 Task: Add a field from the Popular template Effort Level with name VitalityTech.
Action: Mouse moved to (17, 59)
Screenshot: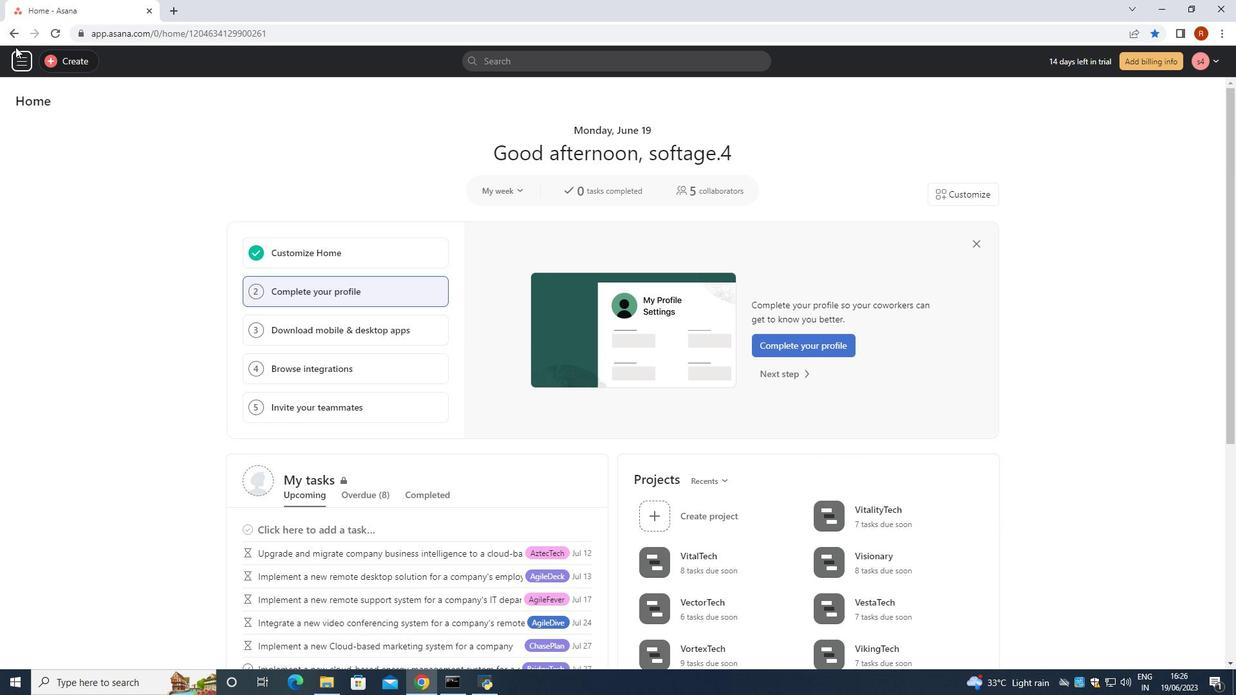 
Action: Mouse pressed left at (17, 59)
Screenshot: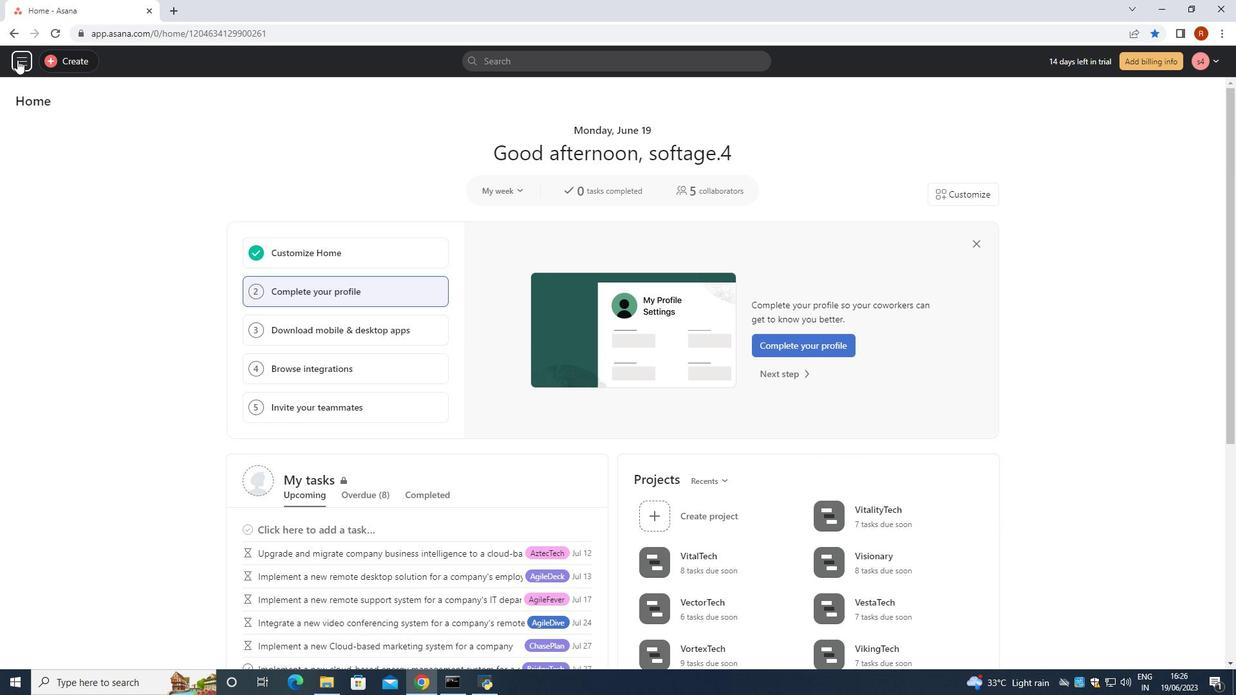 
Action: Mouse moved to (63, 370)
Screenshot: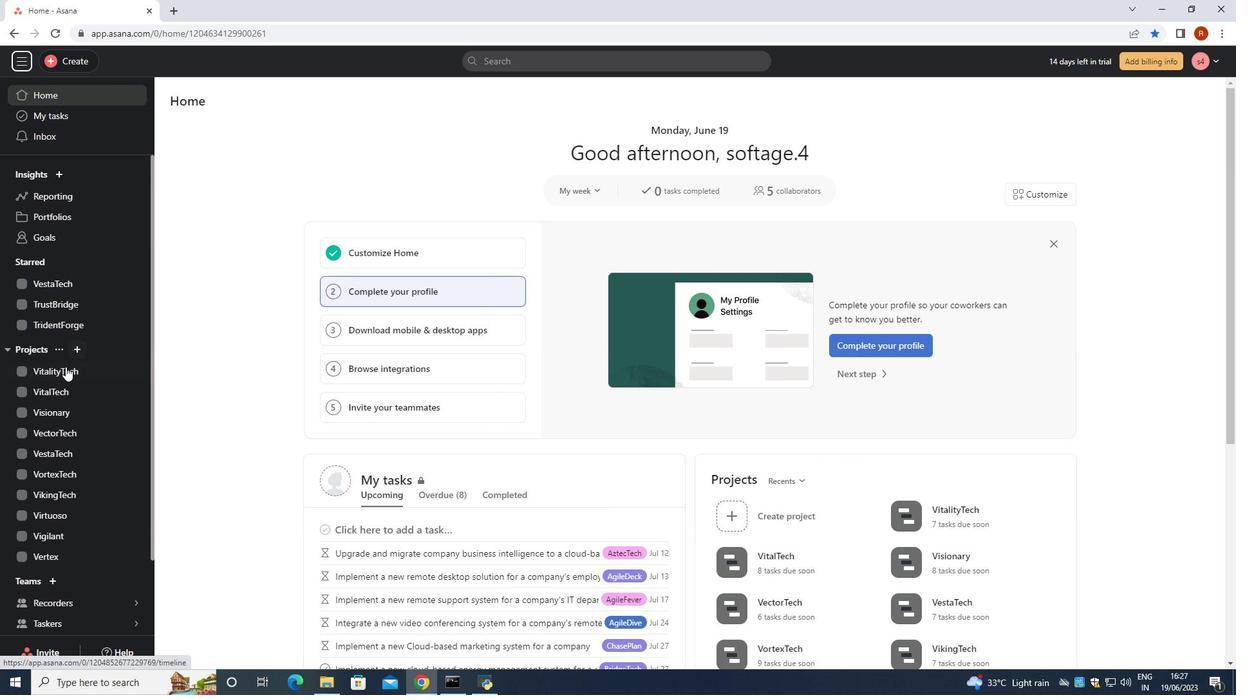 
Action: Mouse pressed left at (63, 370)
Screenshot: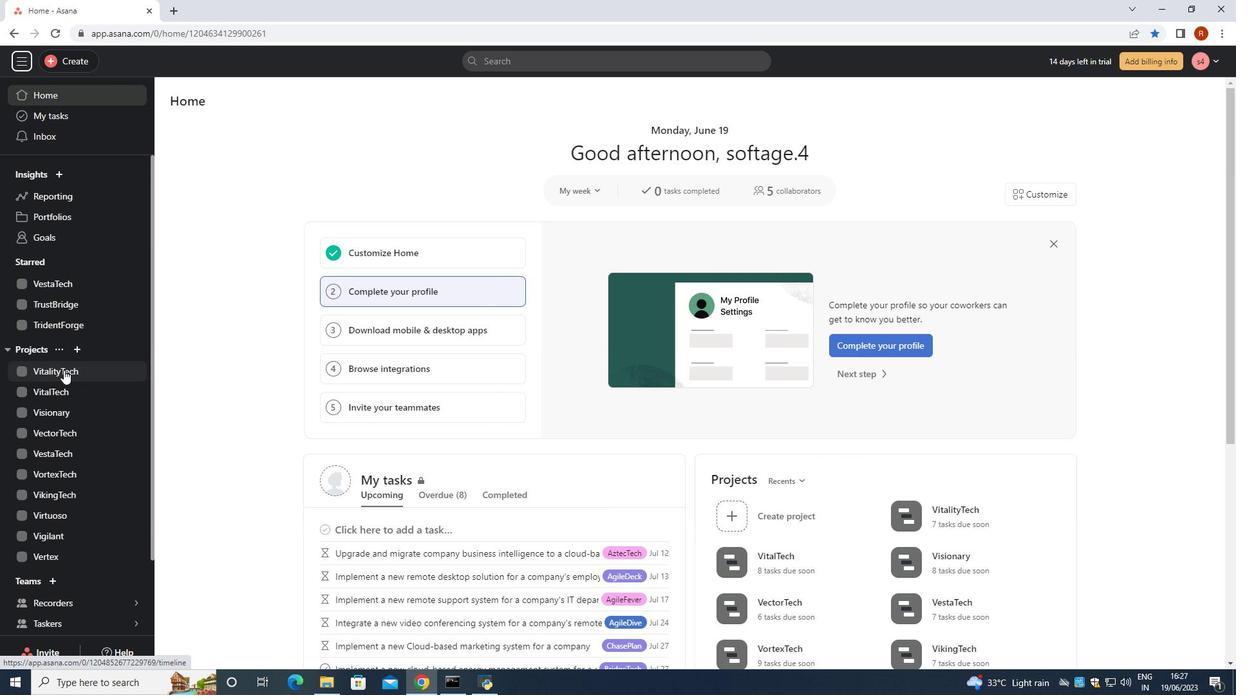 
Action: Mouse moved to (231, 131)
Screenshot: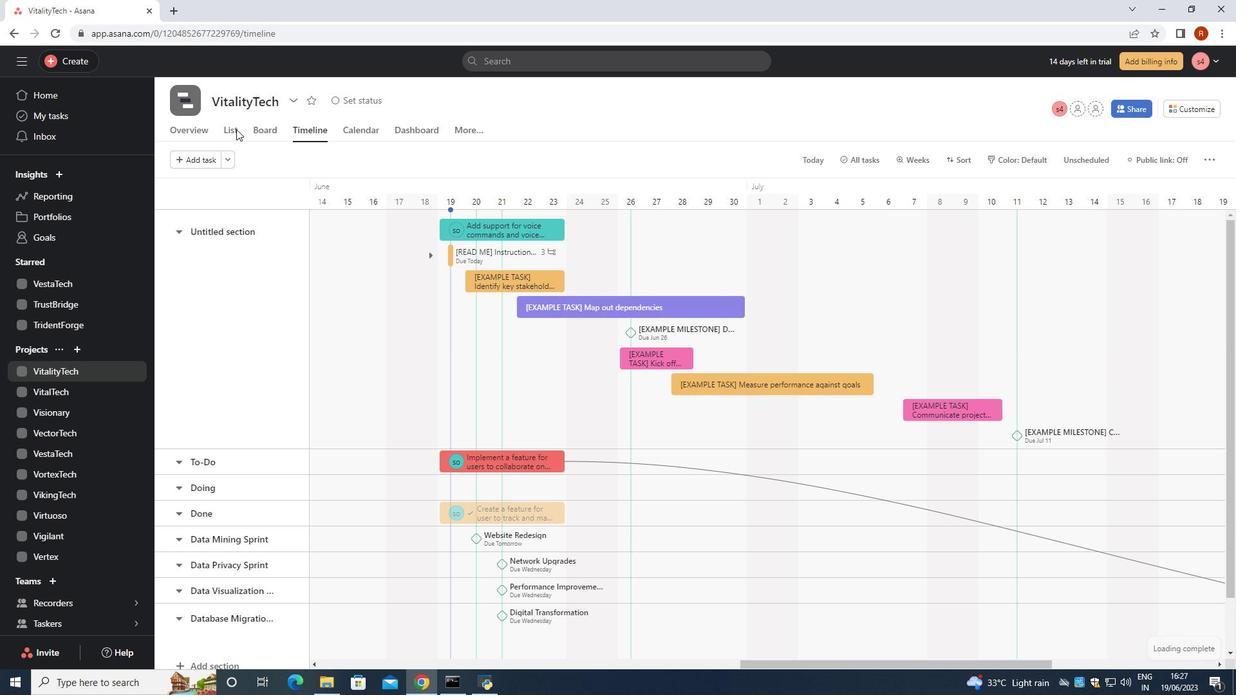 
Action: Mouse pressed left at (231, 131)
Screenshot: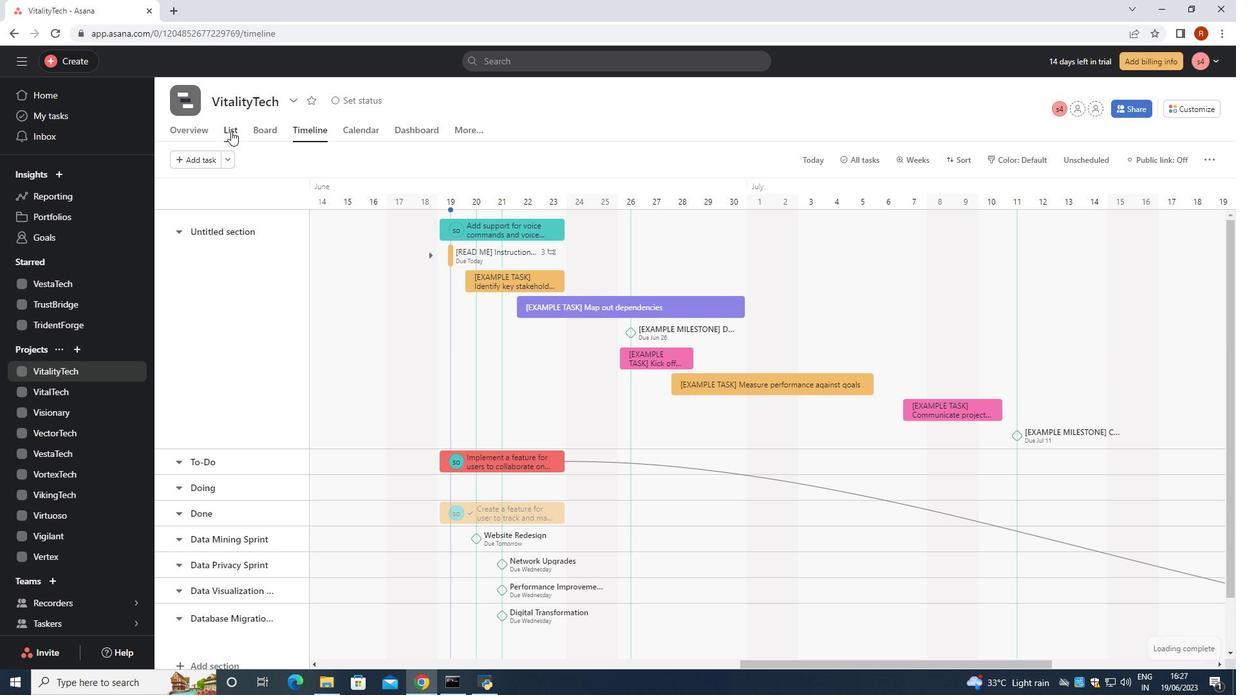 
Action: Mouse moved to (965, 192)
Screenshot: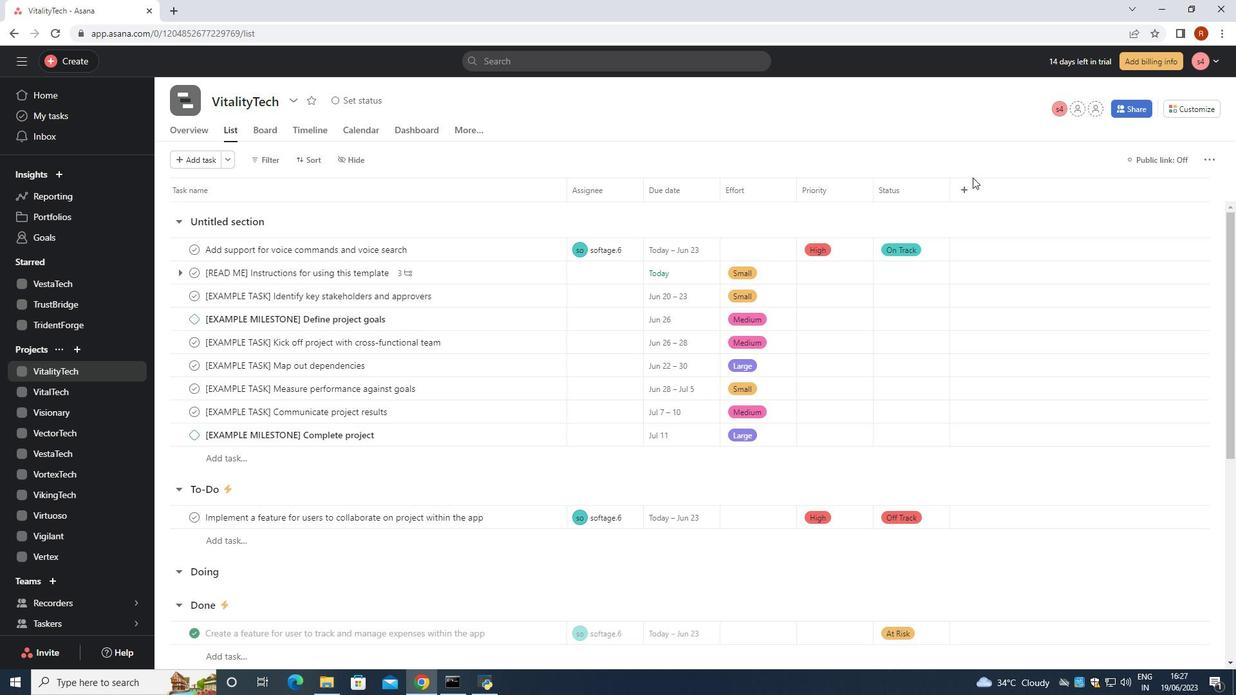 
Action: Mouse pressed left at (965, 192)
Screenshot: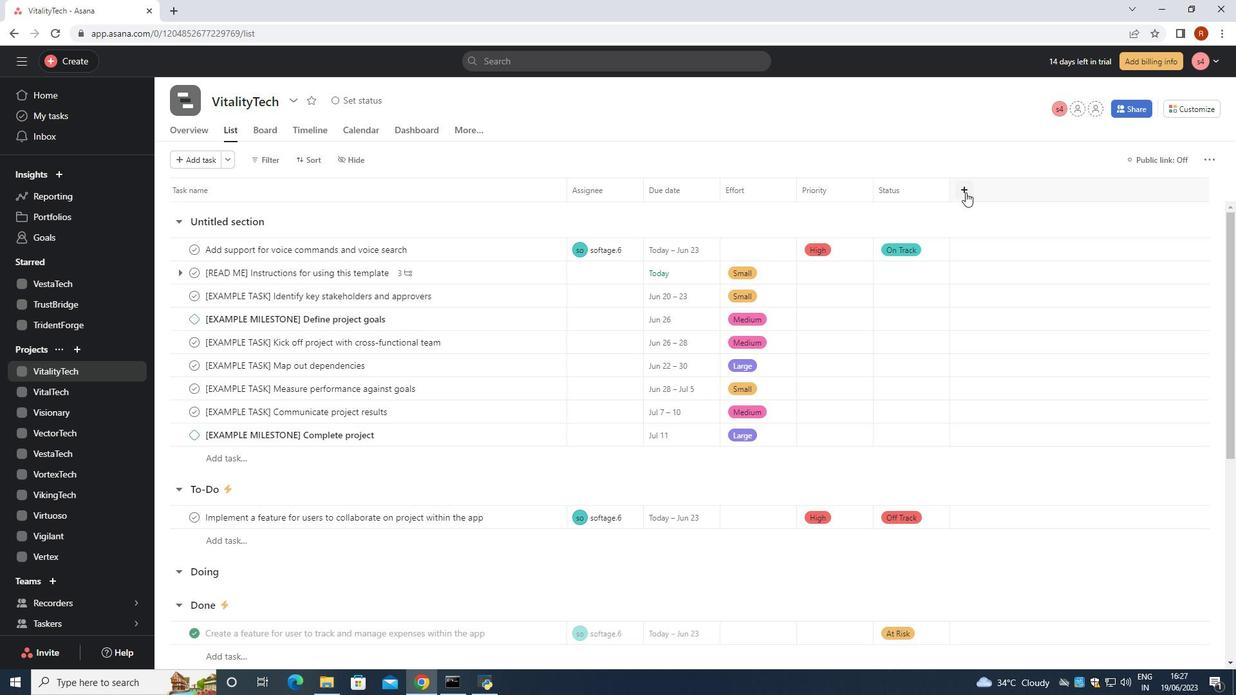
Action: Mouse moved to (990, 262)
Screenshot: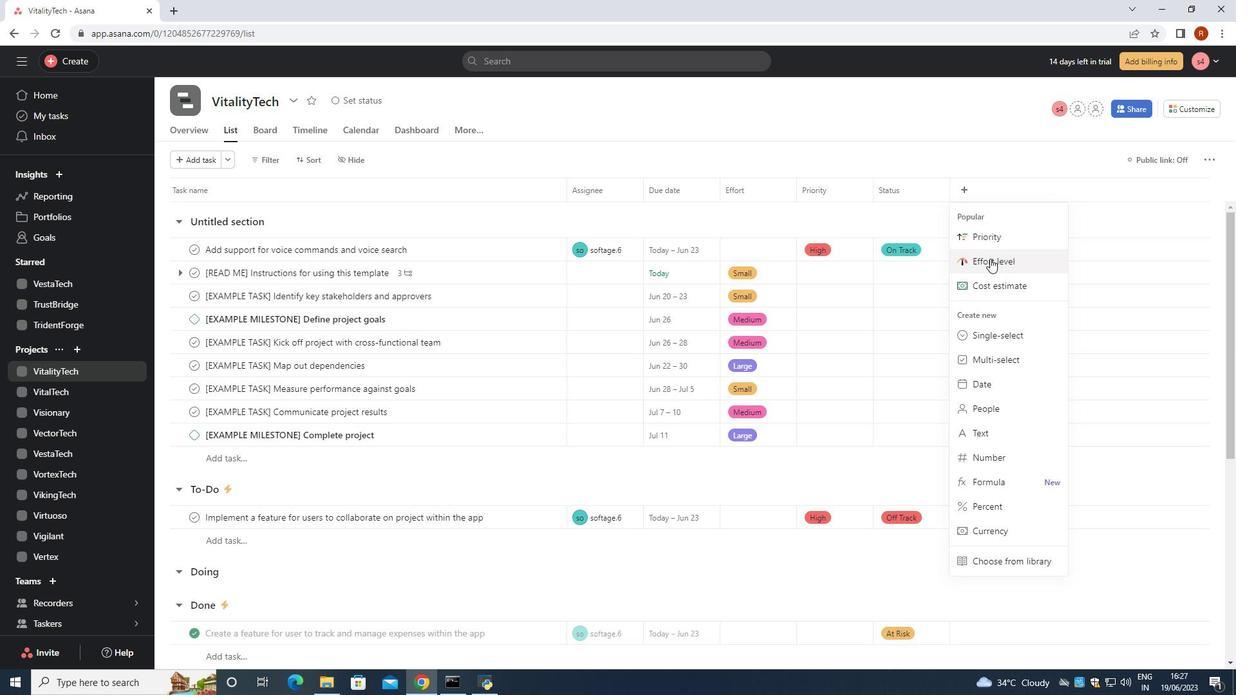 
Action: Mouse pressed left at (990, 262)
Screenshot: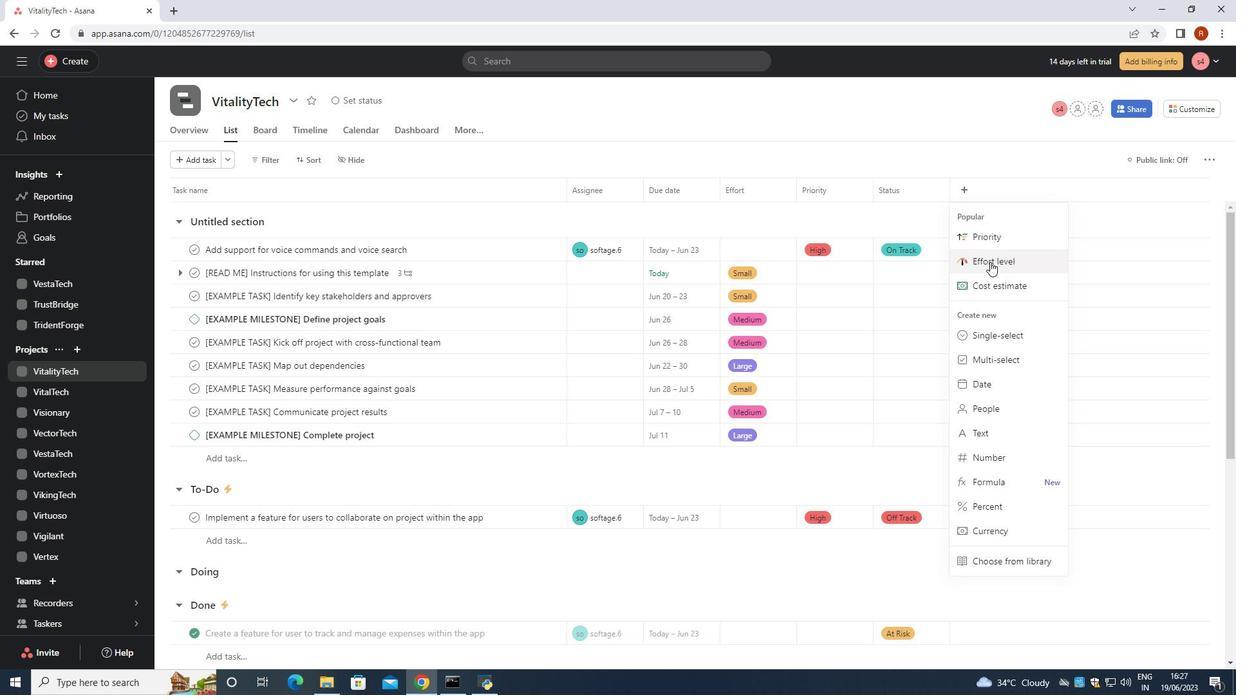 
Action: Mouse moved to (990, 263)
Screenshot: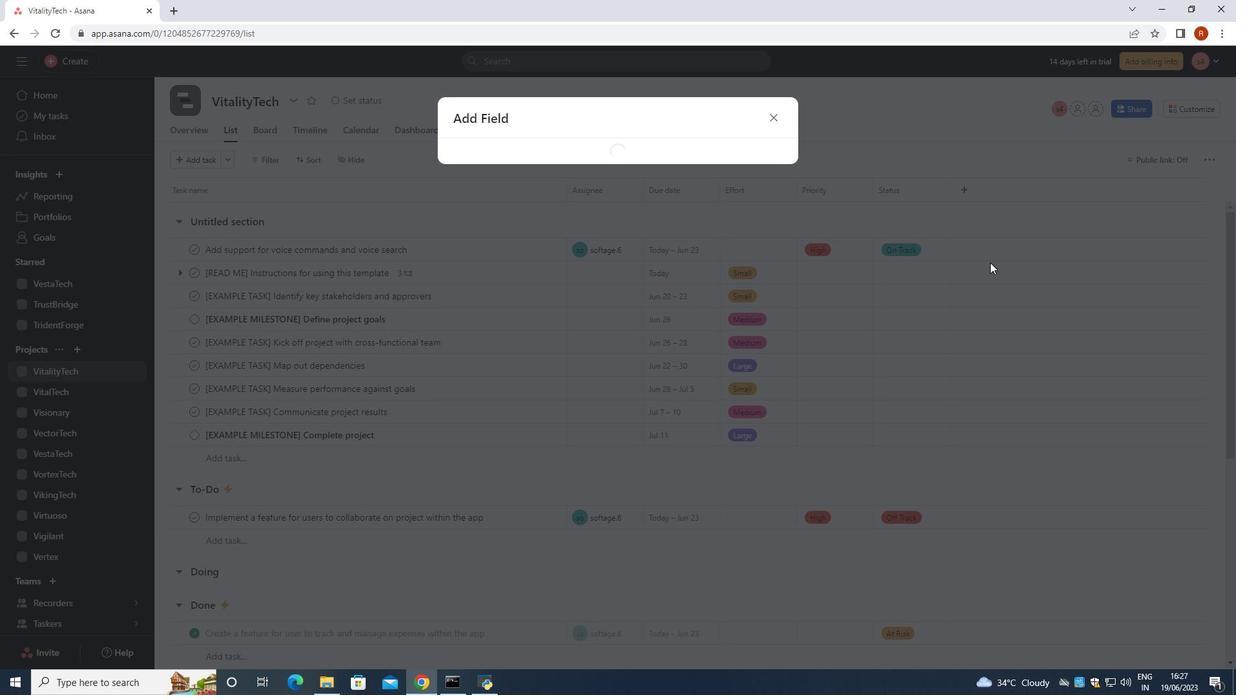 
Action: Key pressed <Key.backspace><Key.backspace><Key.backspace><Key.backspace><Key.backspace><Key.backspace><Key.backspace><Key.backspace><Key.backspace><Key.backspace><Key.backspace><Key.backspace><Key.backspace><Key.shift>Vit
Screenshot: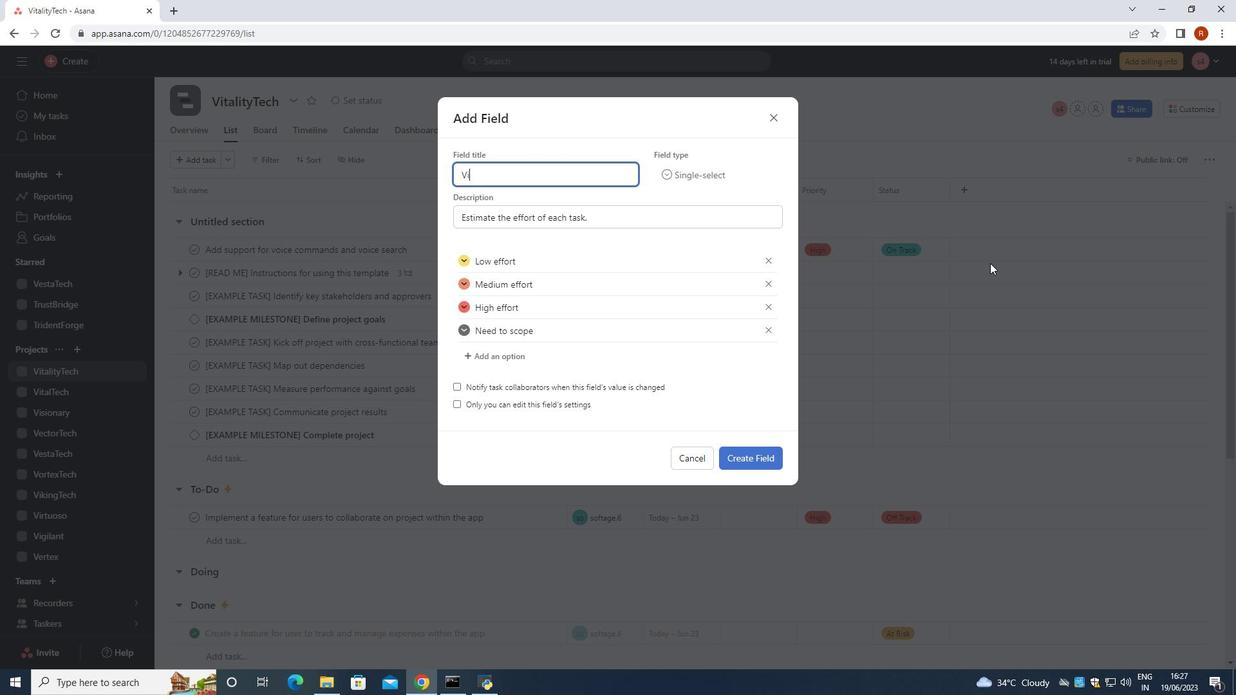 
Action: Mouse moved to (989, 263)
Screenshot: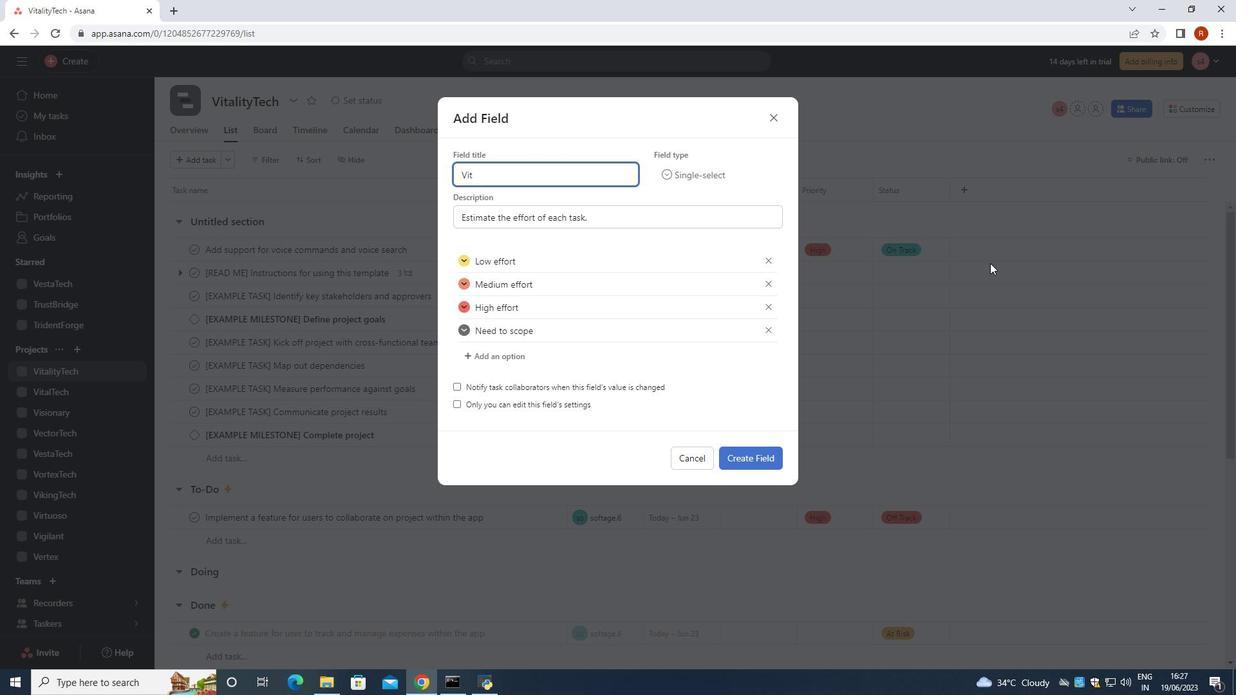 
Action: Key pressed ality<Key.shift><Key.shift><Key.shift><Key.shift><Key.shift><Key.shift><Key.shift><Key.shift><Key.shift><Key.shift><Key.shift><Key.shift><Key.shift><Key.shift><Key.shift><Key.shift><Key.shift><Key.shift><Key.shift><Key.shift><Key.shift><Key.shift>Tech
Screenshot: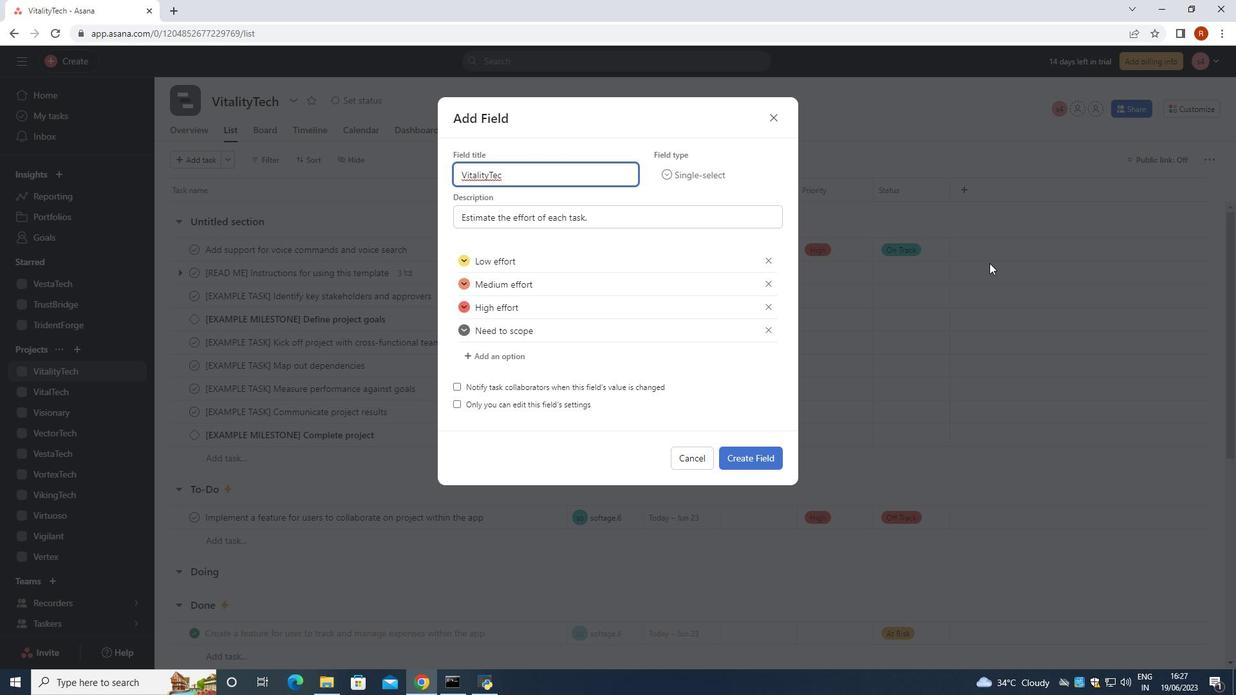 
Action: Mouse moved to (766, 454)
Screenshot: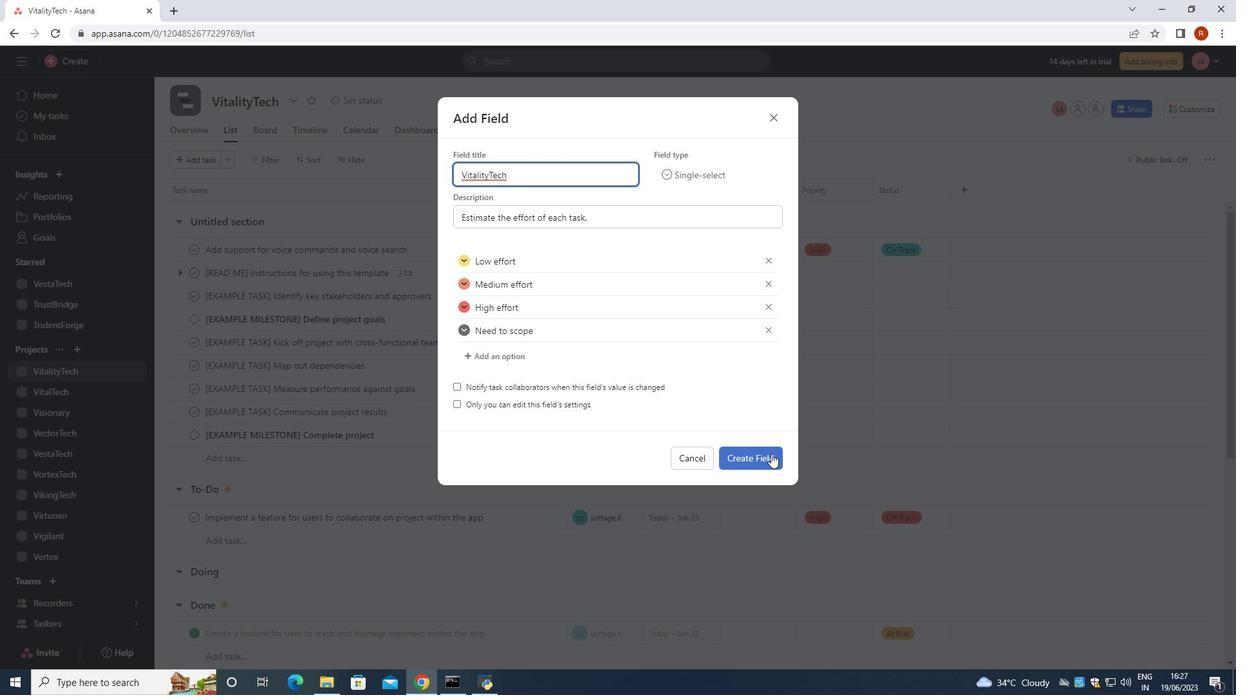 
Action: Mouse pressed left at (766, 454)
Screenshot: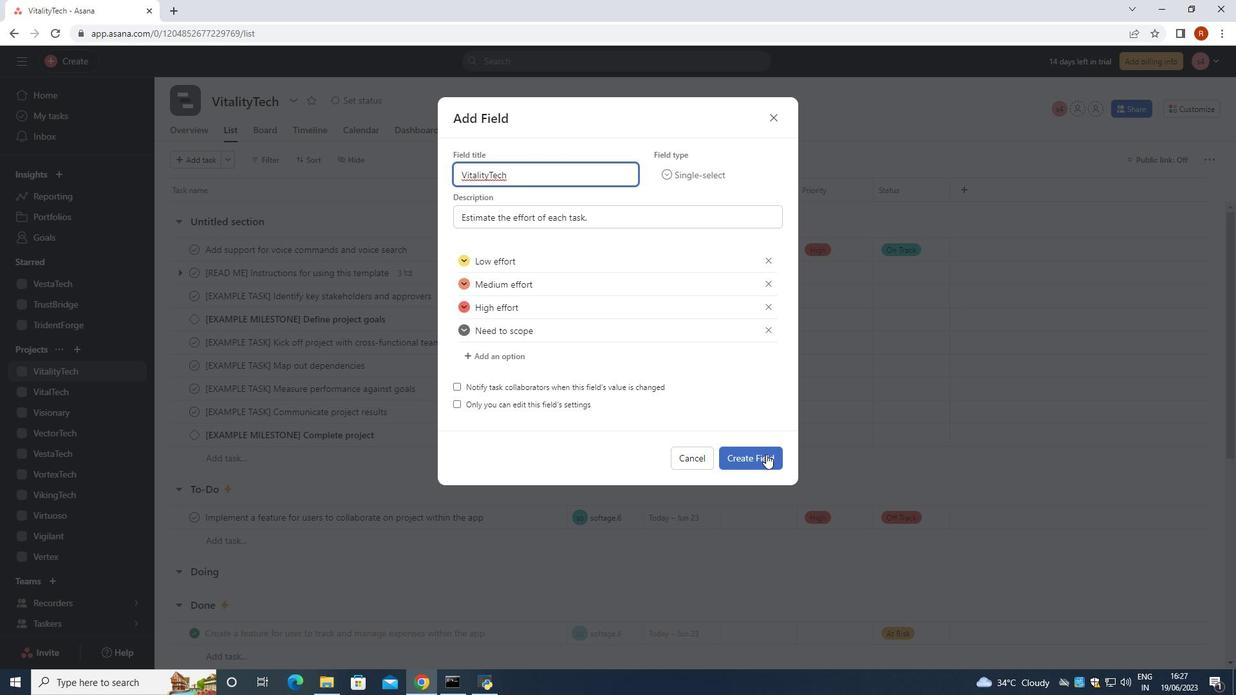 
Action: Mouse moved to (766, 455)
Screenshot: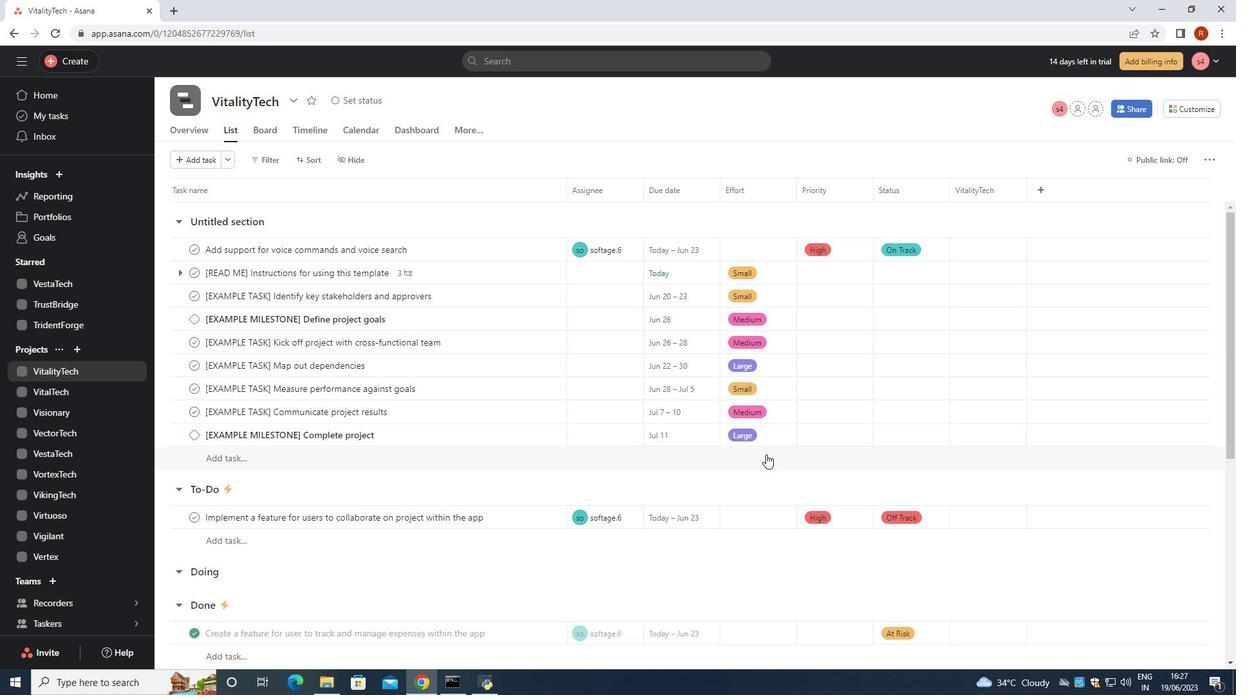 
